 Task: In the  document skill.odt, change border color to  'Red' and border width to  '0.75' Select the first Column and fill it with the color  Light Yellow
Action: Mouse pressed left at (315, 361)
Screenshot: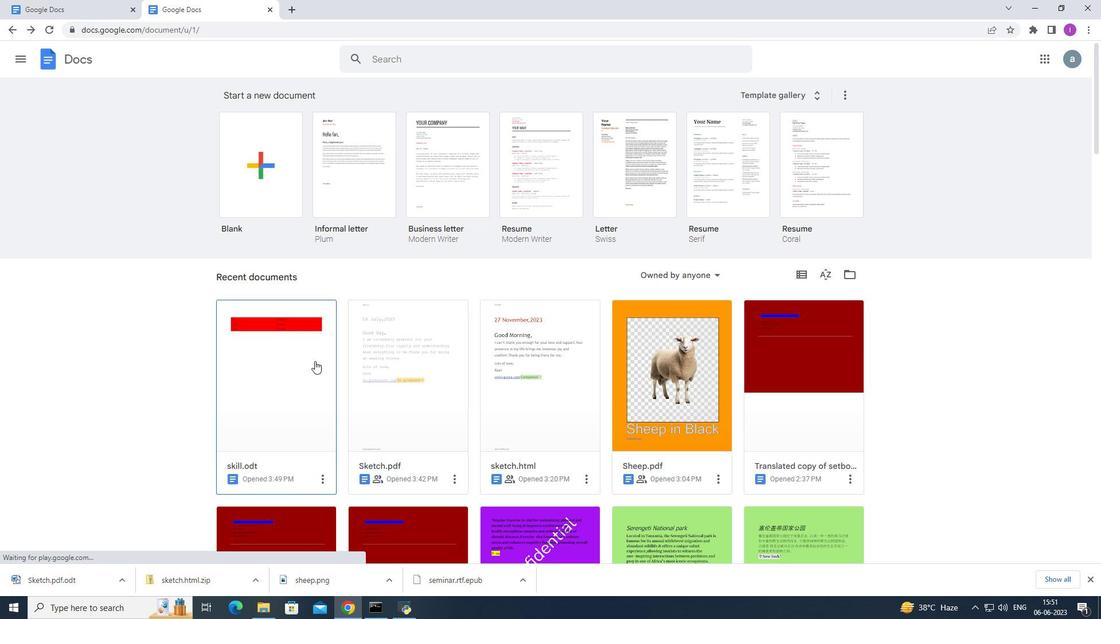 
Action: Mouse moved to (621, 238)
Screenshot: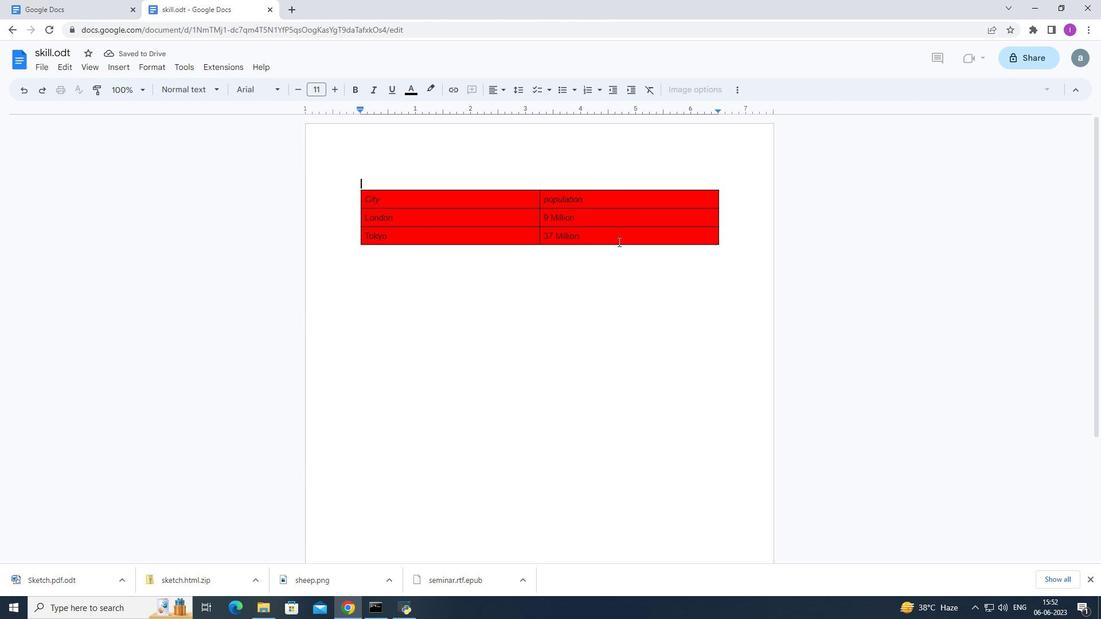 
Action: Mouse pressed left at (621, 238)
Screenshot: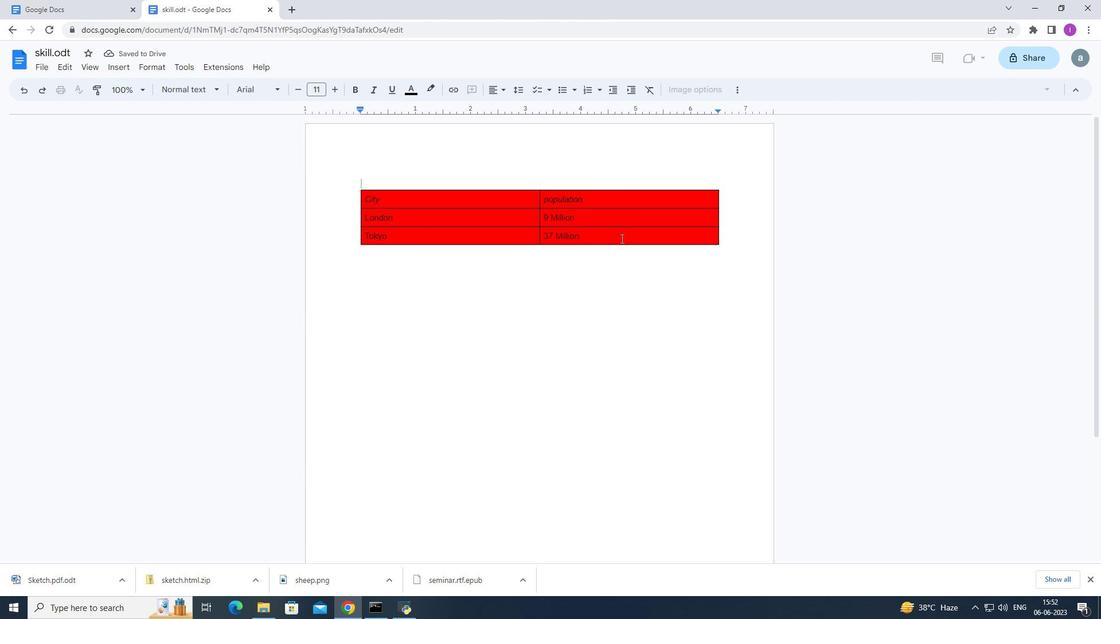 
Action: Mouse moved to (692, 88)
Screenshot: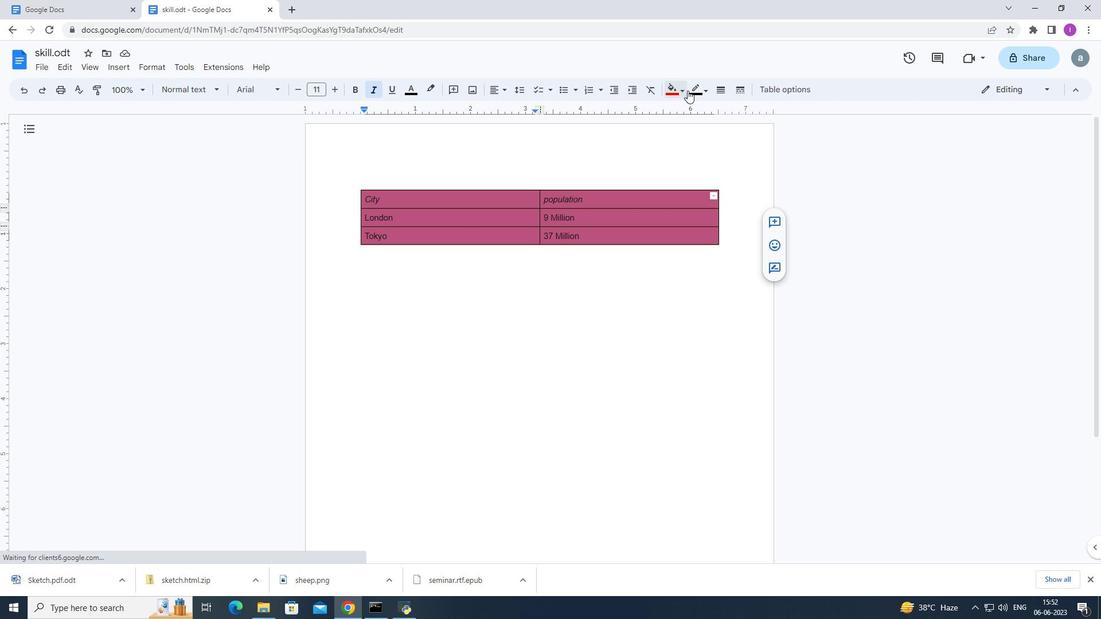 
Action: Mouse pressed left at (692, 88)
Screenshot: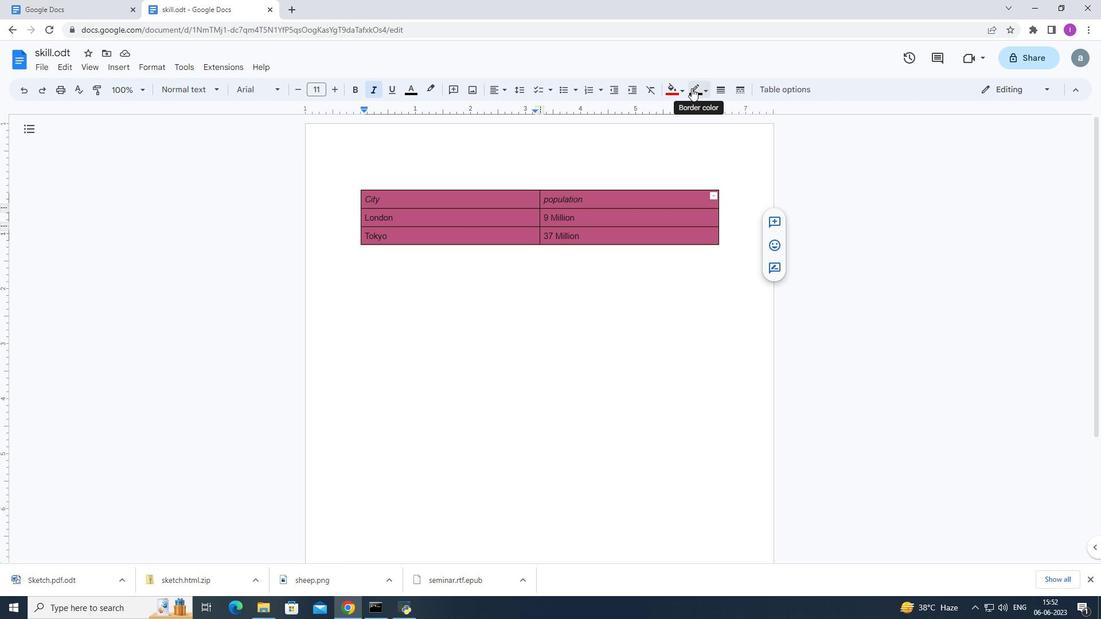 
Action: Mouse moved to (713, 122)
Screenshot: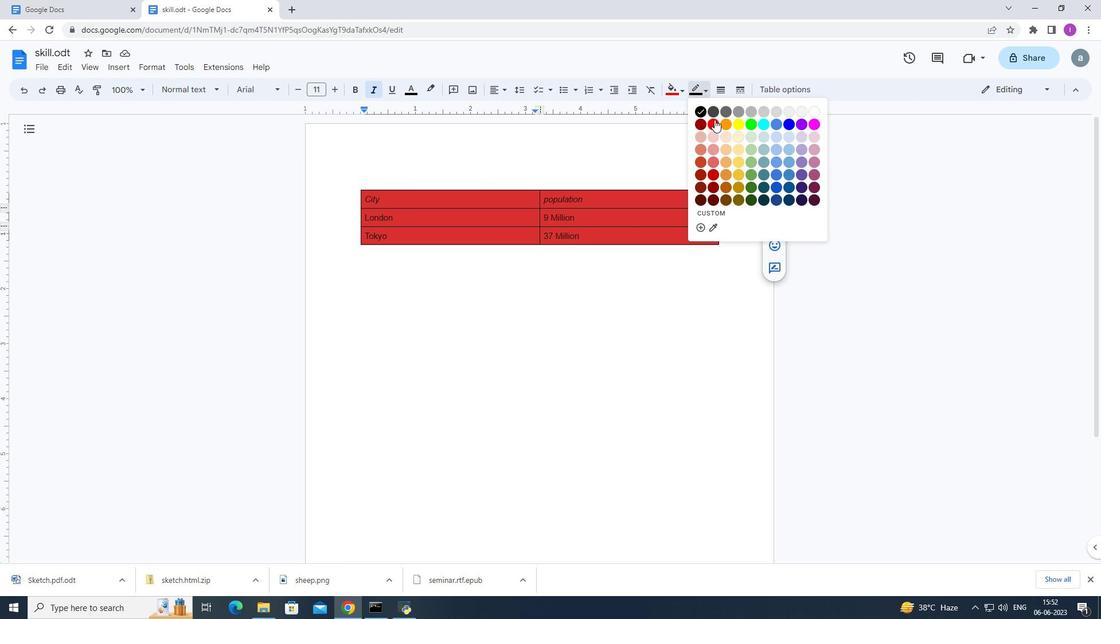 
Action: Mouse pressed left at (713, 122)
Screenshot: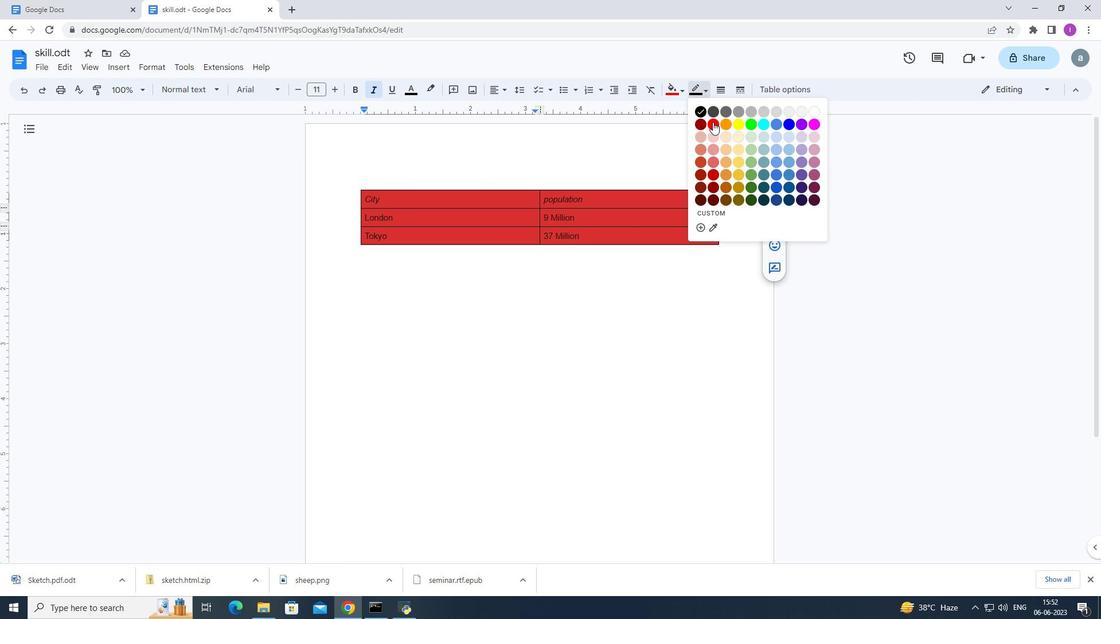 
Action: Mouse moved to (674, 91)
Screenshot: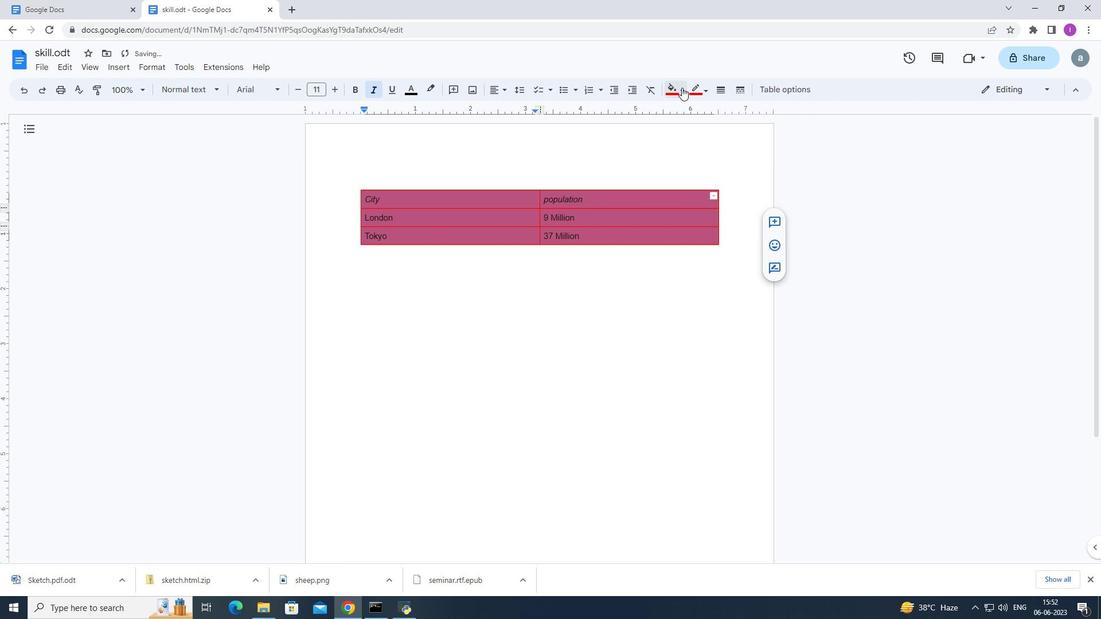 
Action: Mouse pressed left at (674, 91)
Screenshot: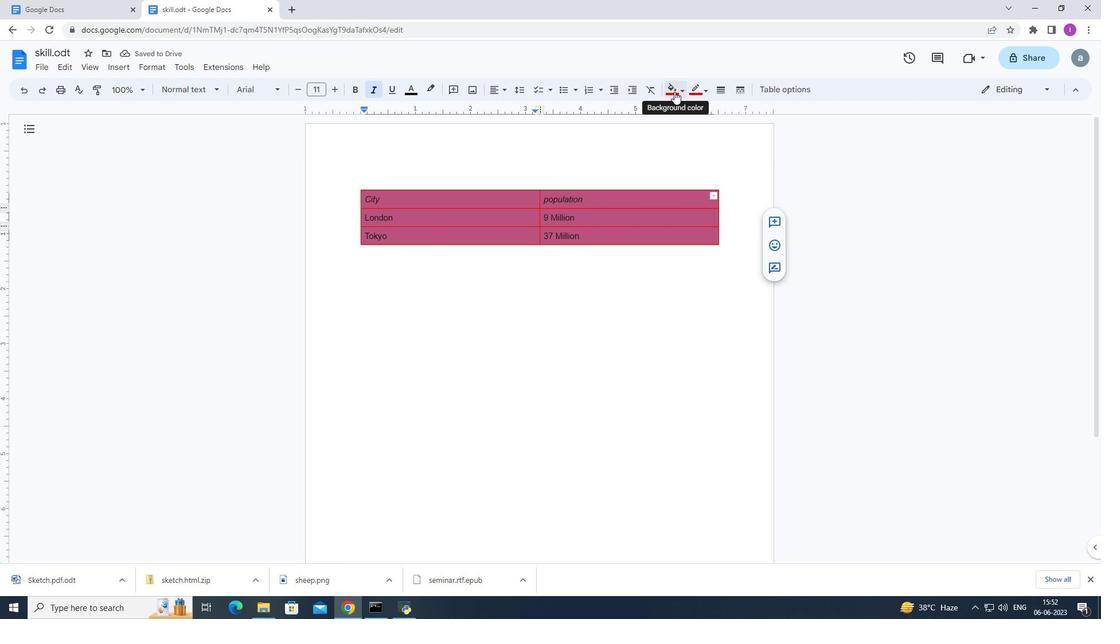
Action: Mouse moved to (690, 192)
Screenshot: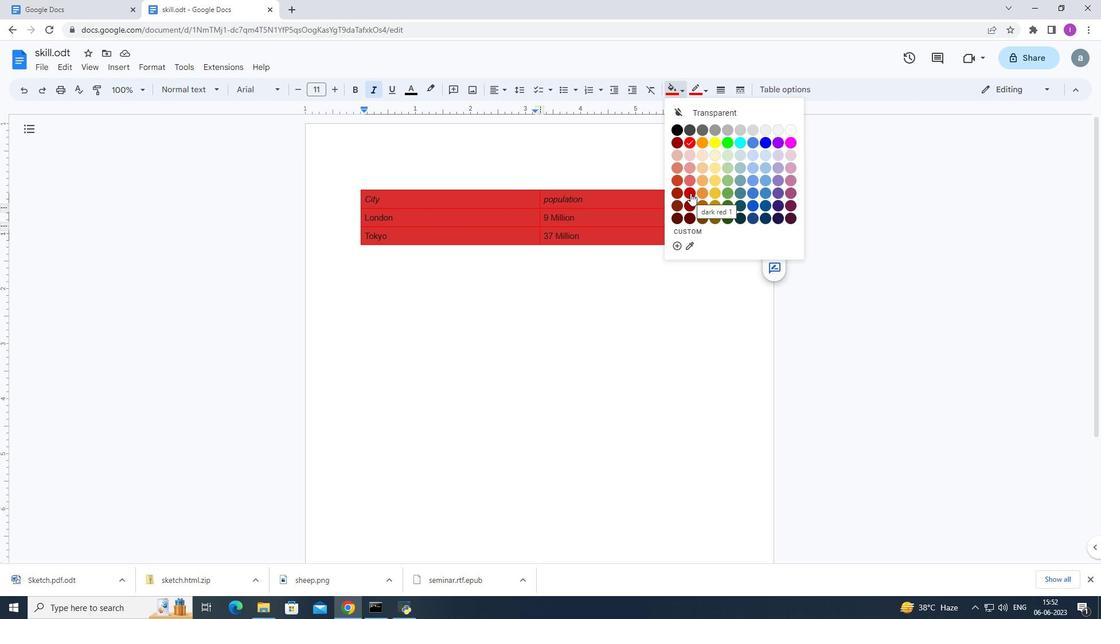 
Action: Mouse pressed left at (690, 192)
Screenshot: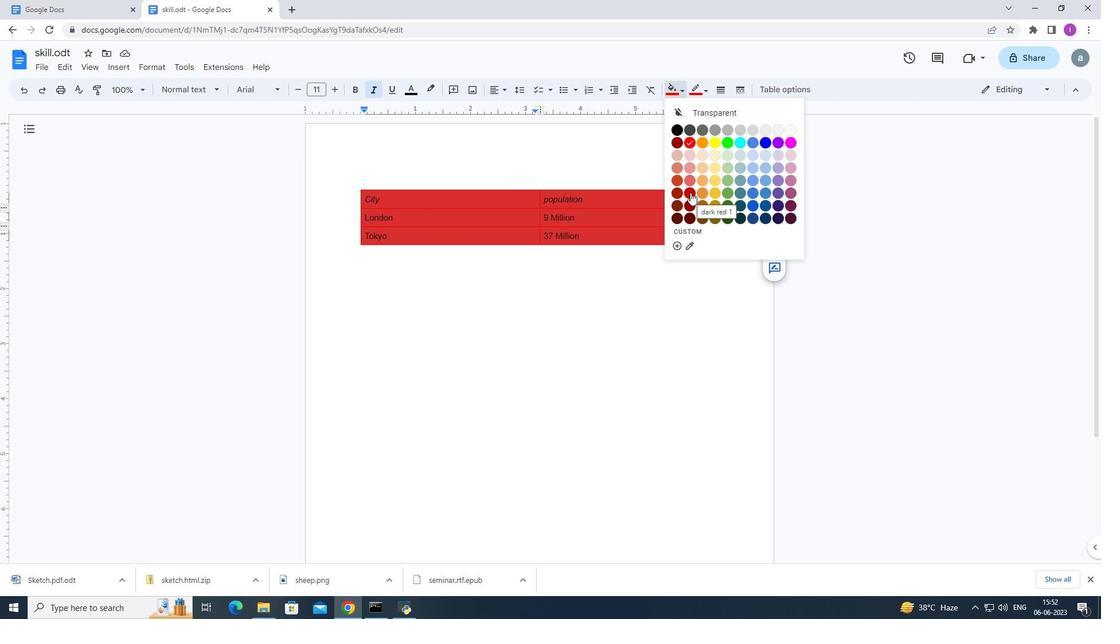 
Action: Mouse moved to (716, 91)
Screenshot: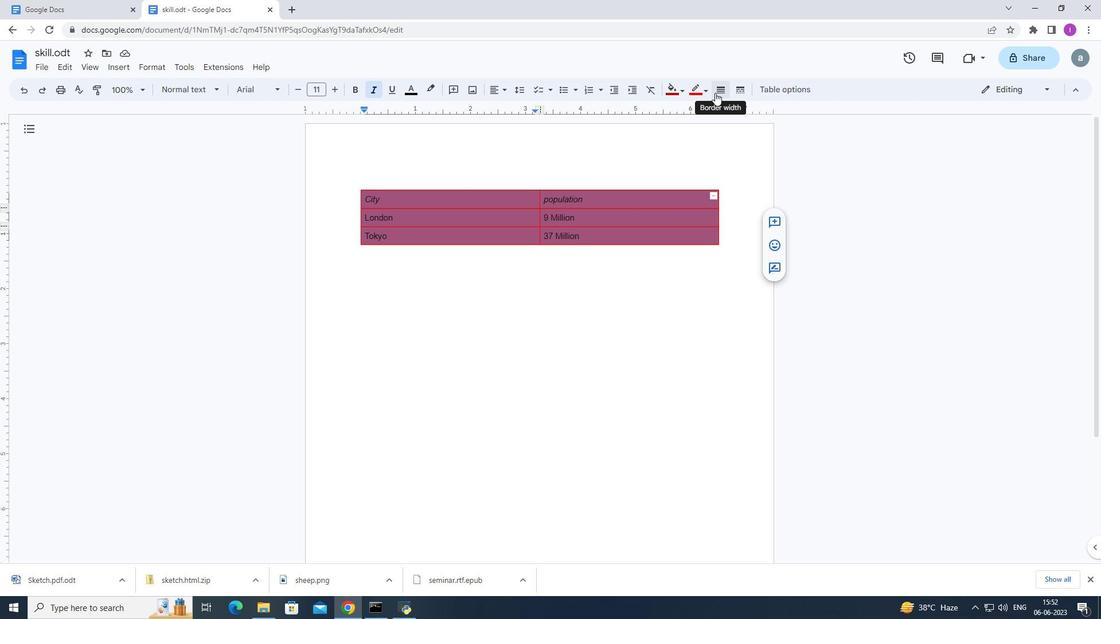
Action: Mouse pressed left at (716, 91)
Screenshot: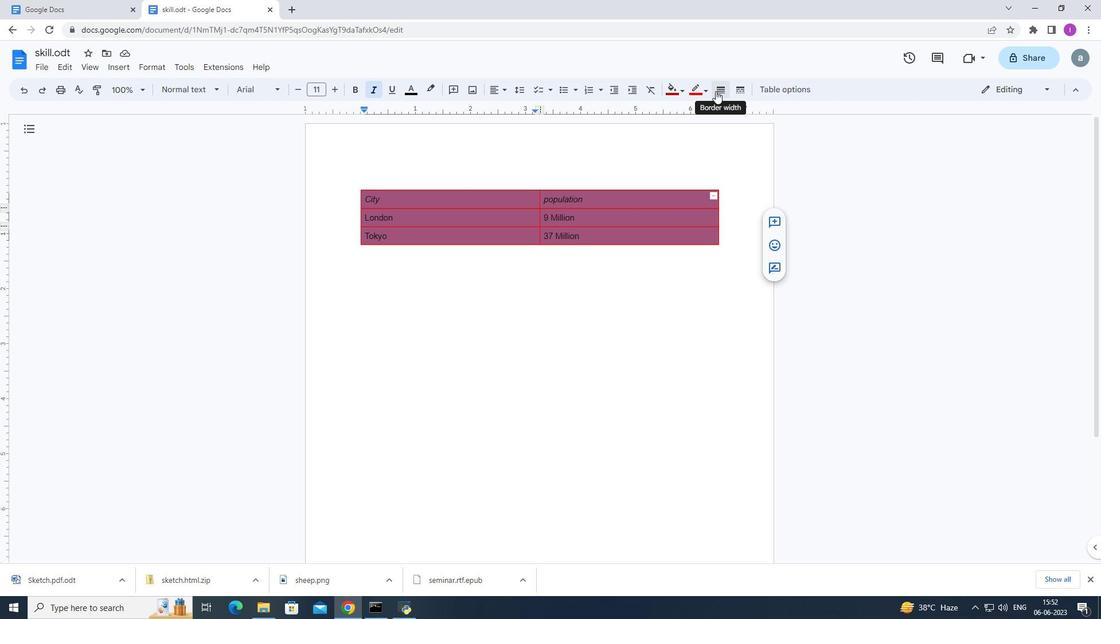 
Action: Mouse moved to (743, 145)
Screenshot: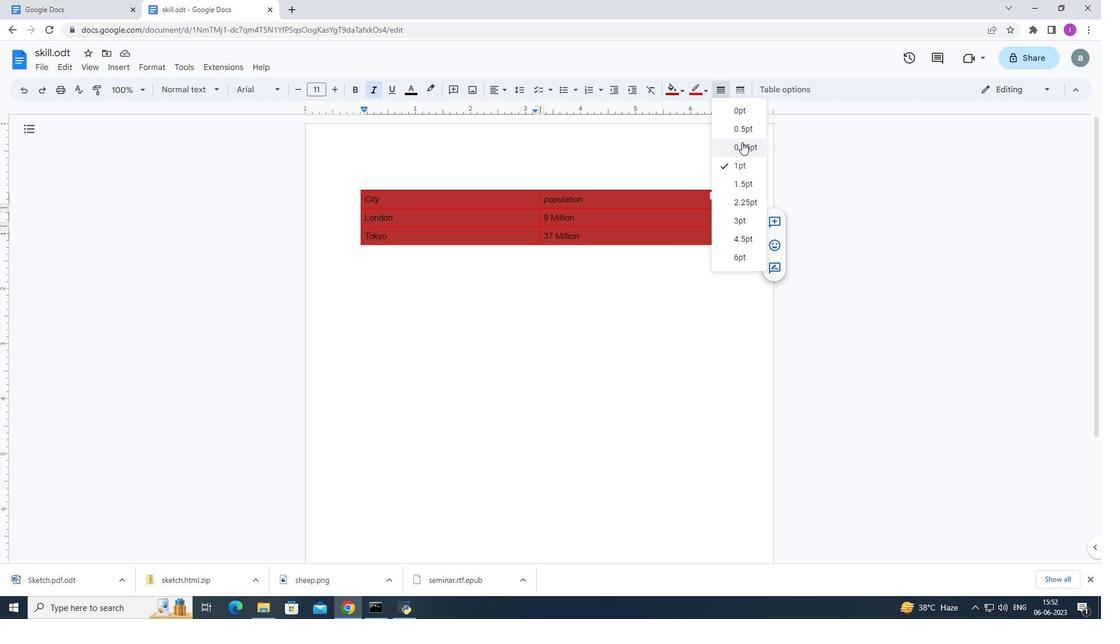 
Action: Mouse pressed left at (743, 145)
Screenshot: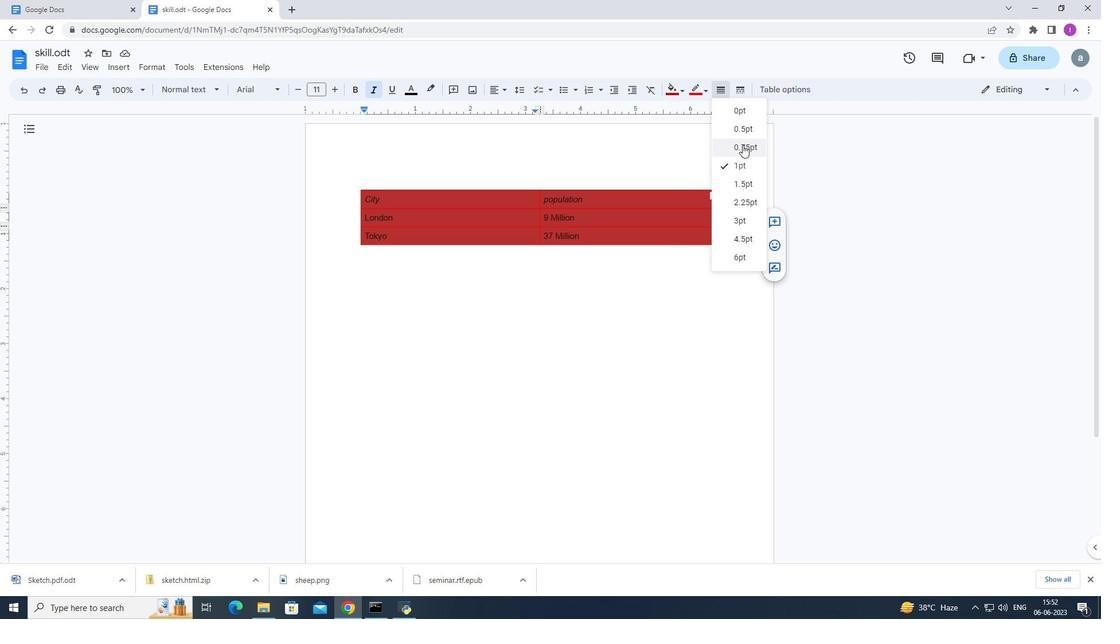 
Action: Mouse moved to (602, 323)
Screenshot: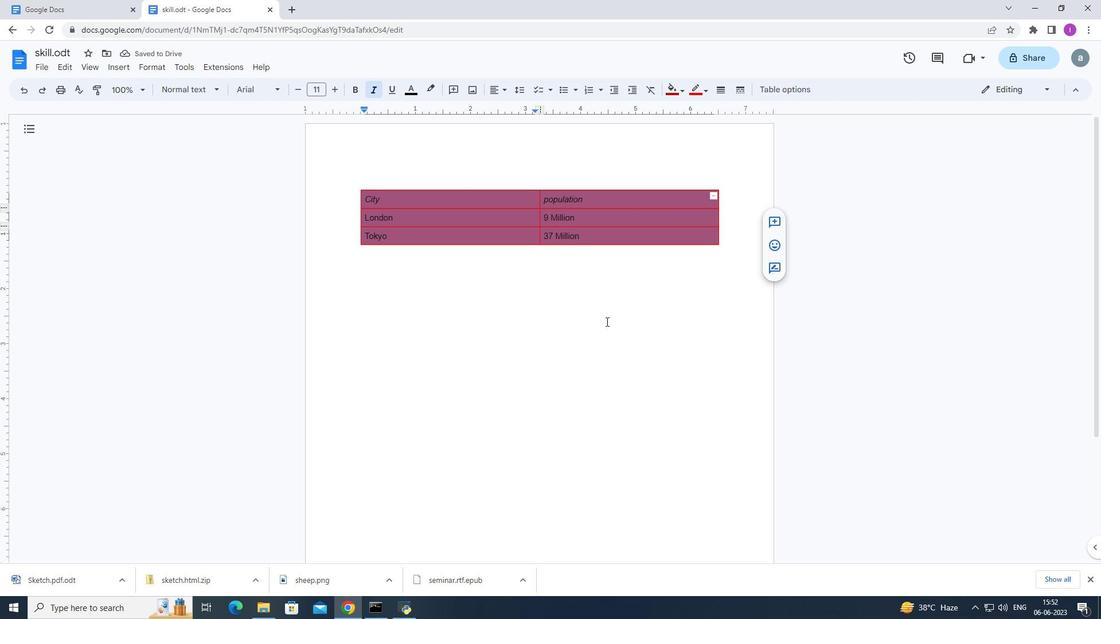 
Action: Mouse pressed left at (602, 323)
Screenshot: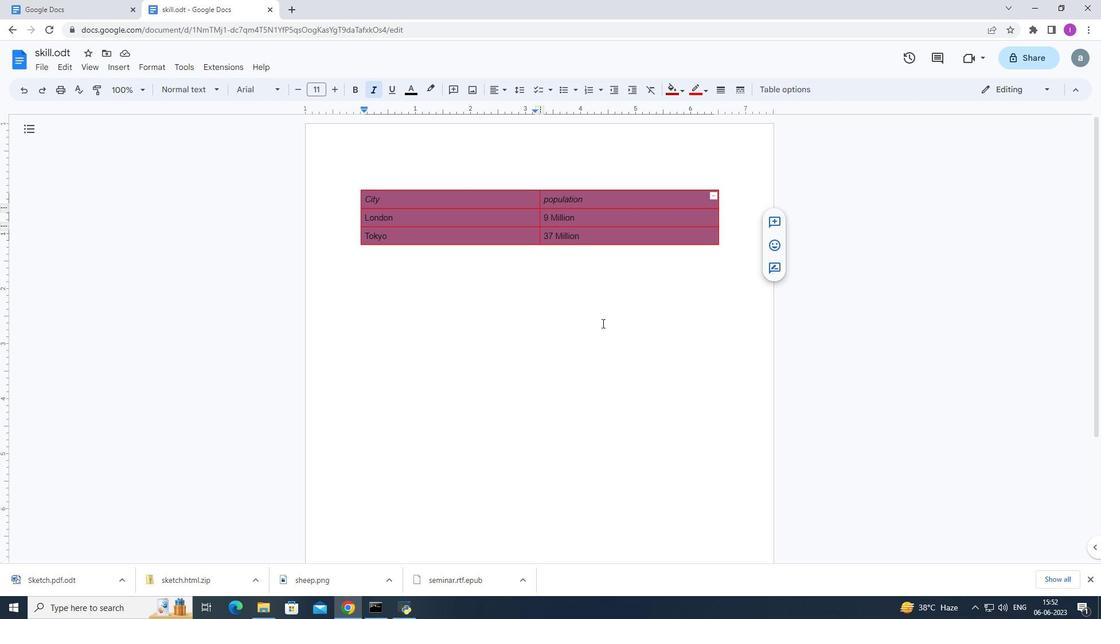 
Action: Mouse moved to (594, 197)
Screenshot: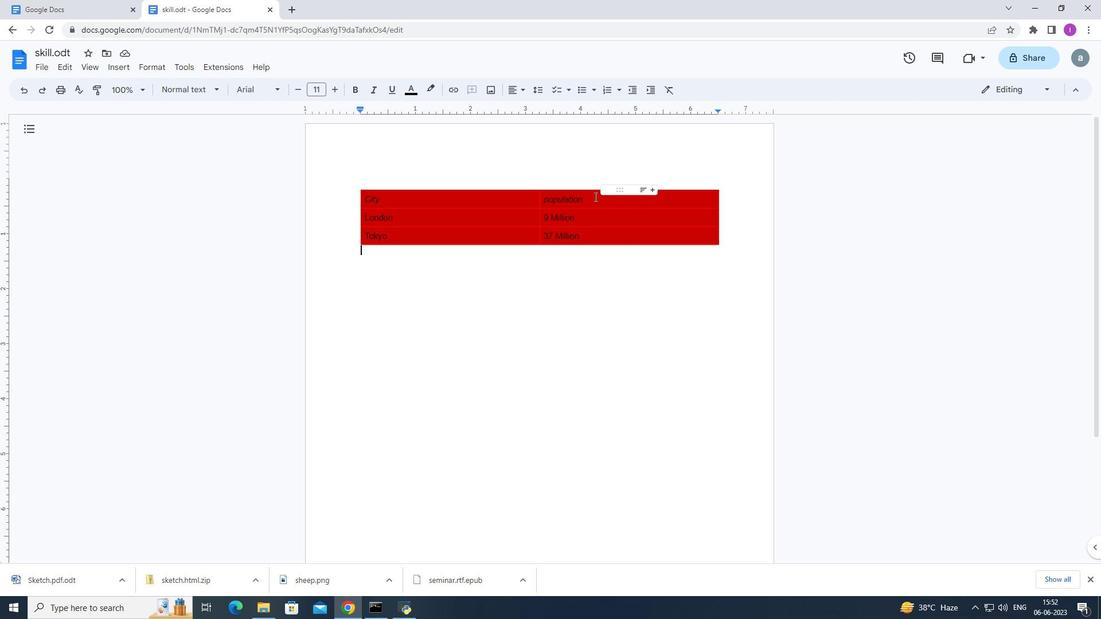 
Action: Mouse pressed left at (594, 197)
Screenshot: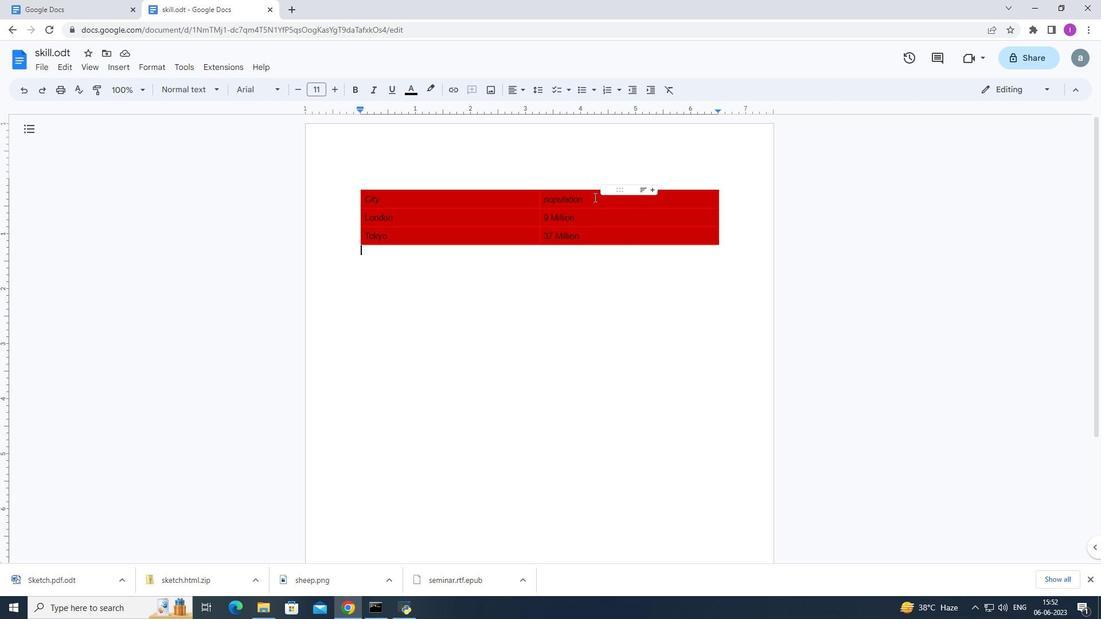 
Action: Mouse moved to (670, 92)
Screenshot: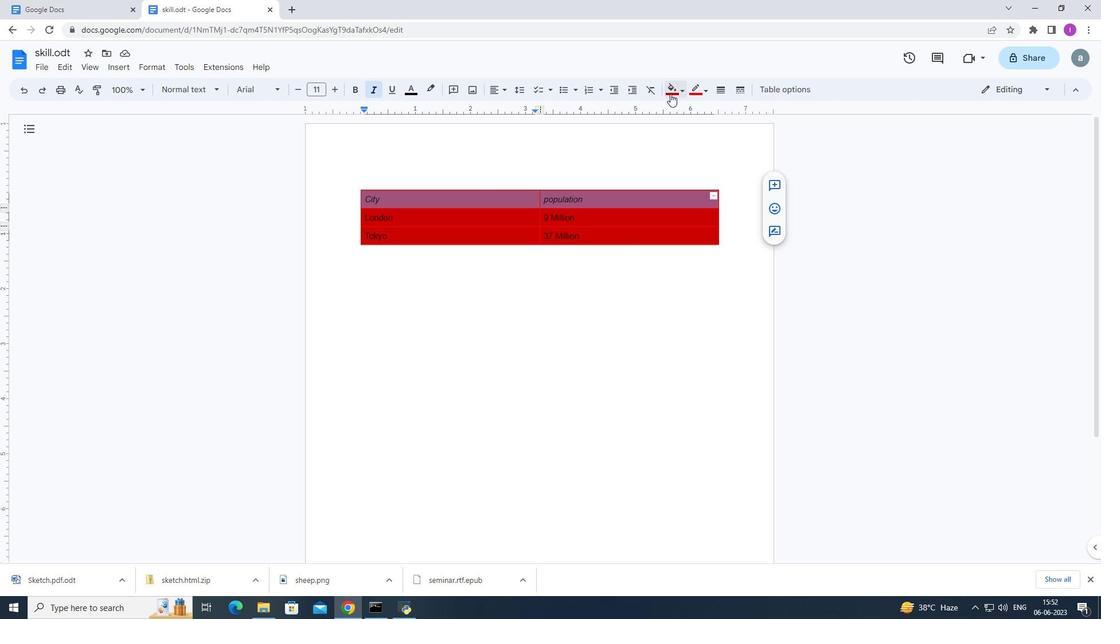 
Action: Mouse pressed left at (670, 92)
Screenshot: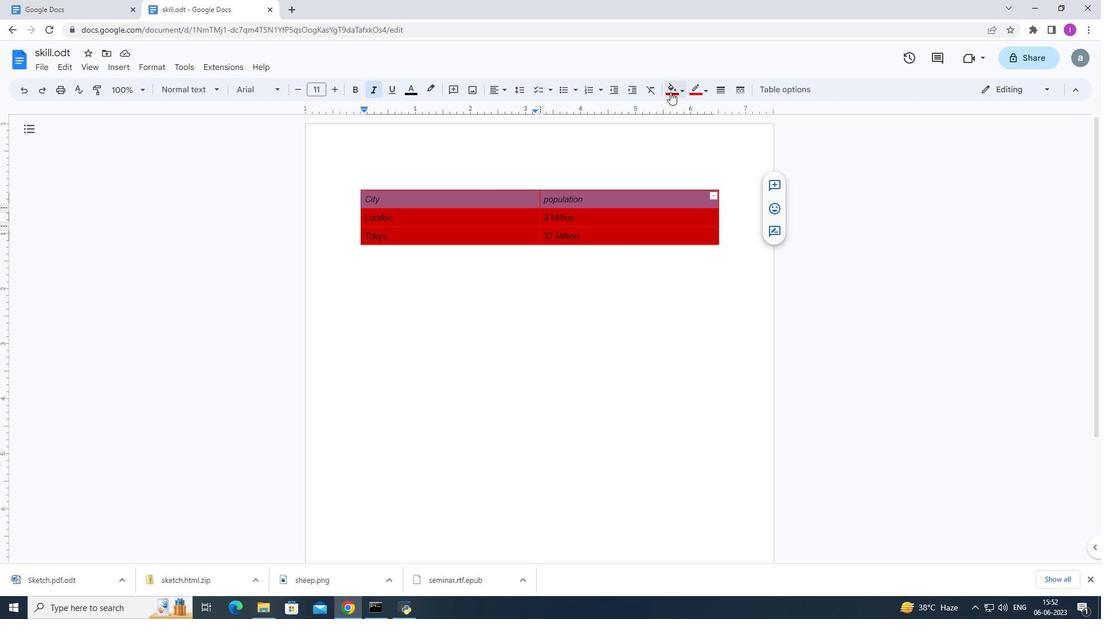 
Action: Mouse moved to (715, 176)
Screenshot: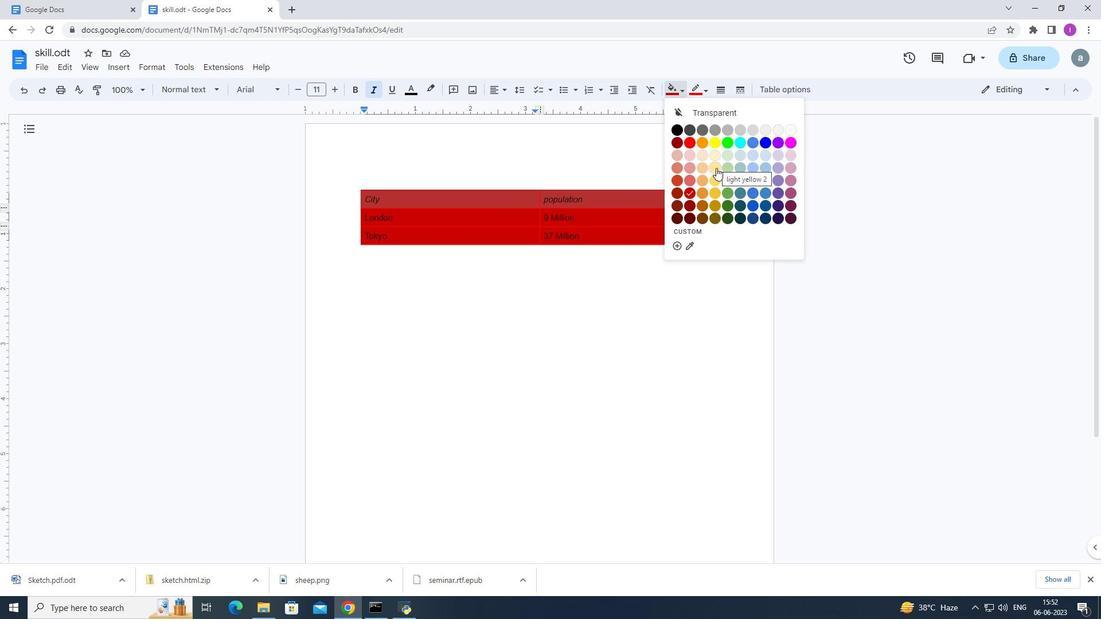 
Action: Mouse pressed left at (715, 176)
Screenshot: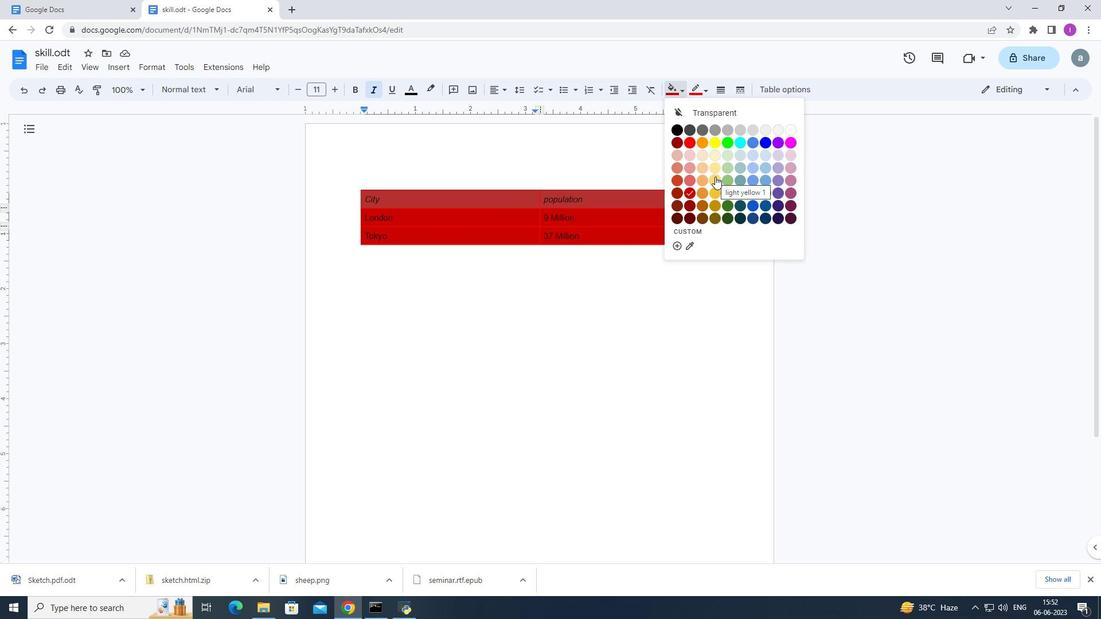 
Action: Mouse moved to (447, 386)
Screenshot: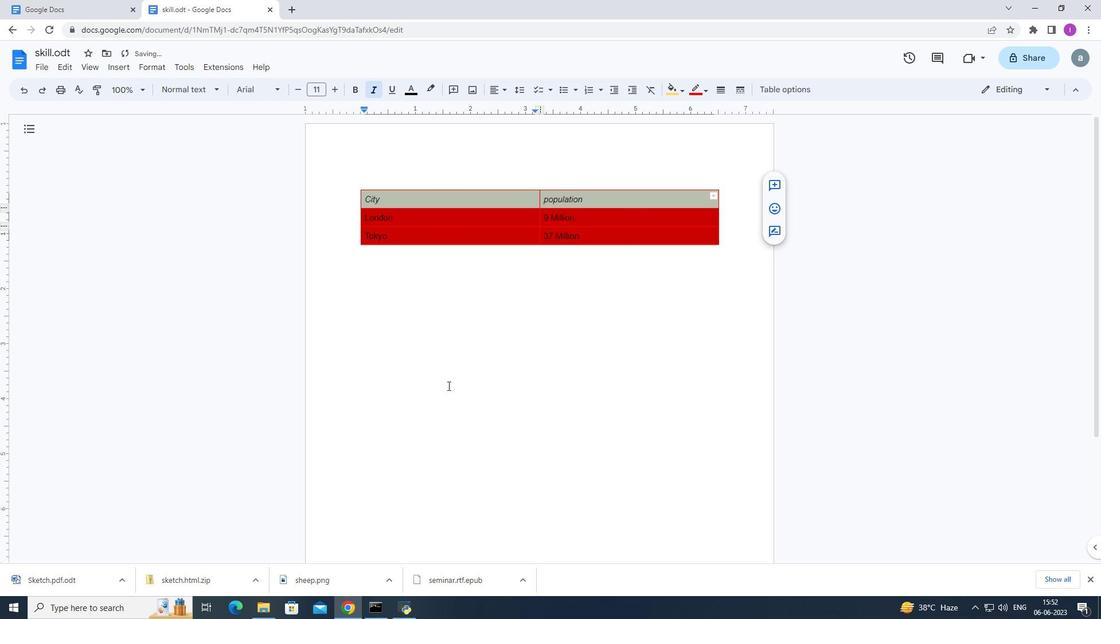 
Action: Mouse pressed left at (447, 386)
Screenshot: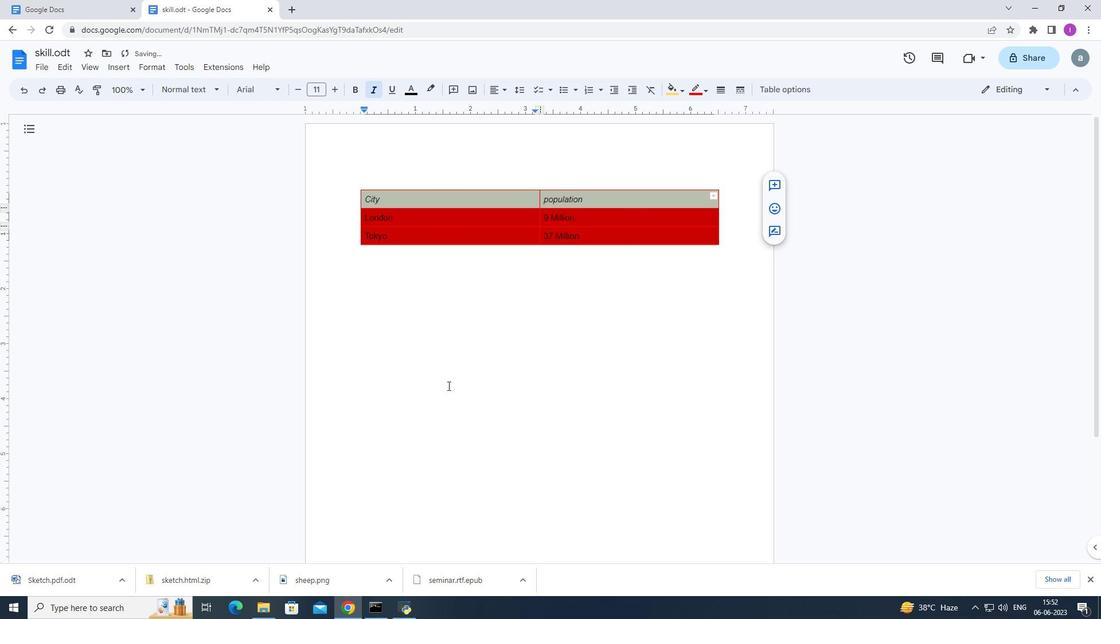 
Action: Mouse moved to (62, 59)
Screenshot: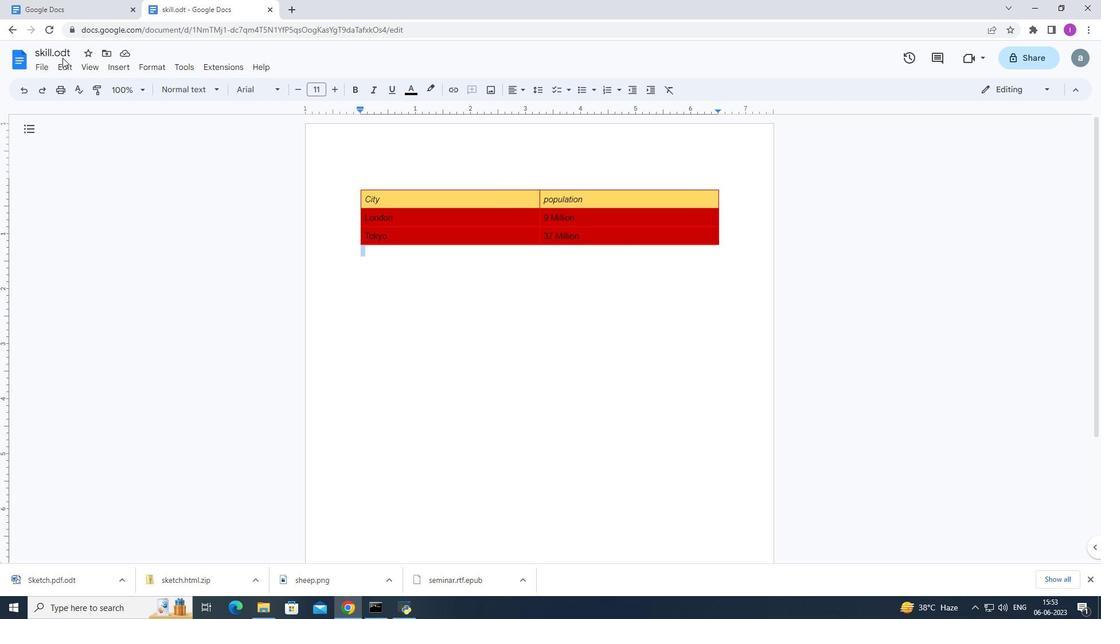 
